 Task: Browser and upload resume.
Action: Mouse moved to (540, 61)
Screenshot: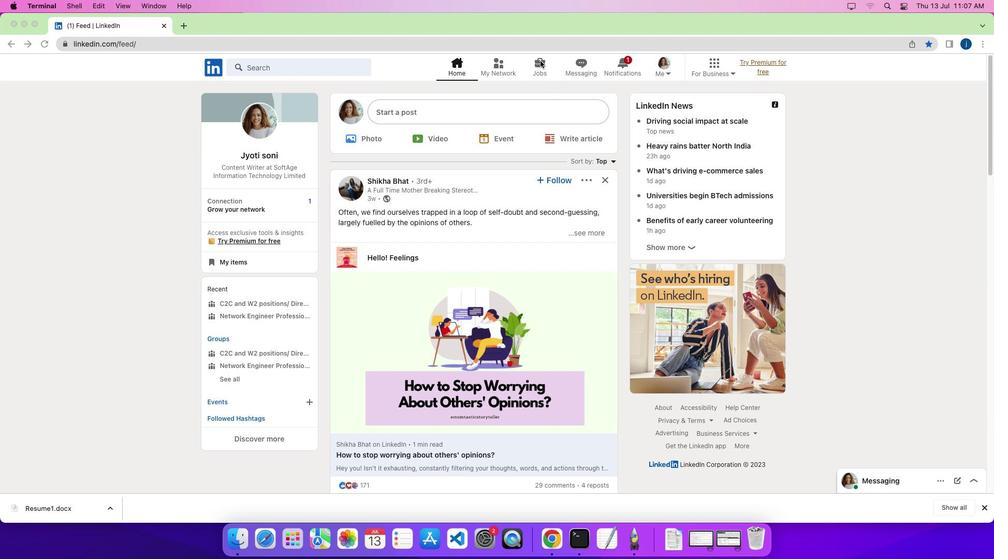 
Action: Mouse pressed left at (540, 61)
Screenshot: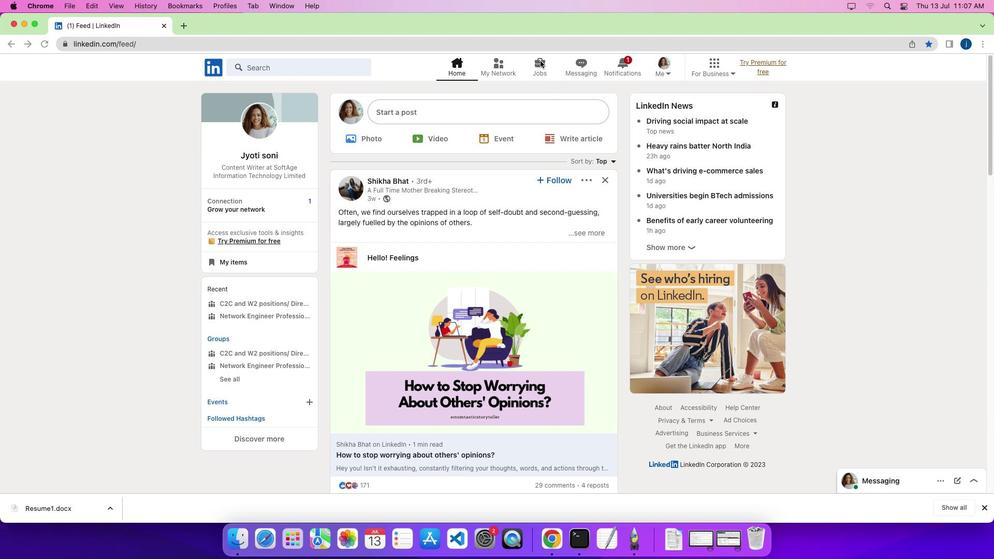 
Action: Mouse pressed left at (540, 61)
Screenshot: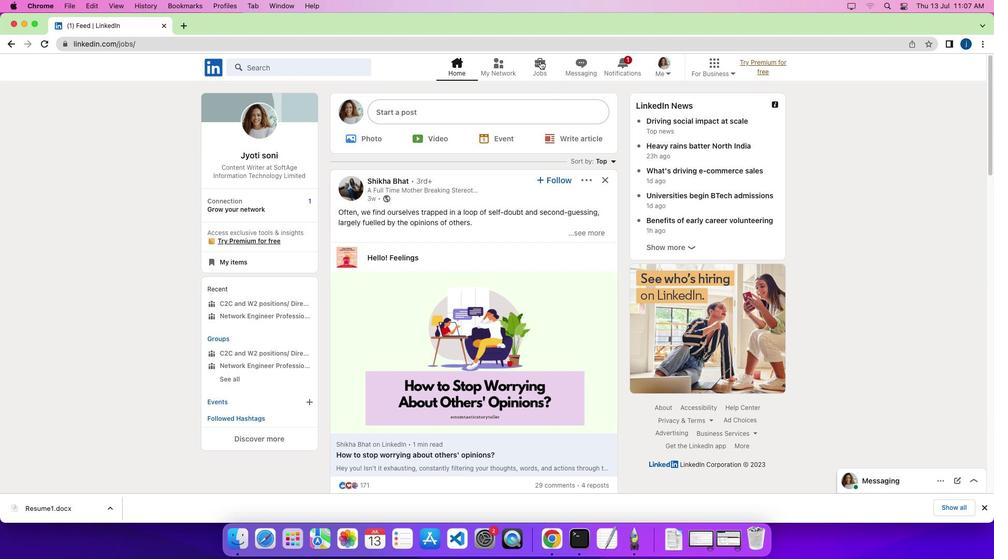 
Action: Mouse moved to (262, 209)
Screenshot: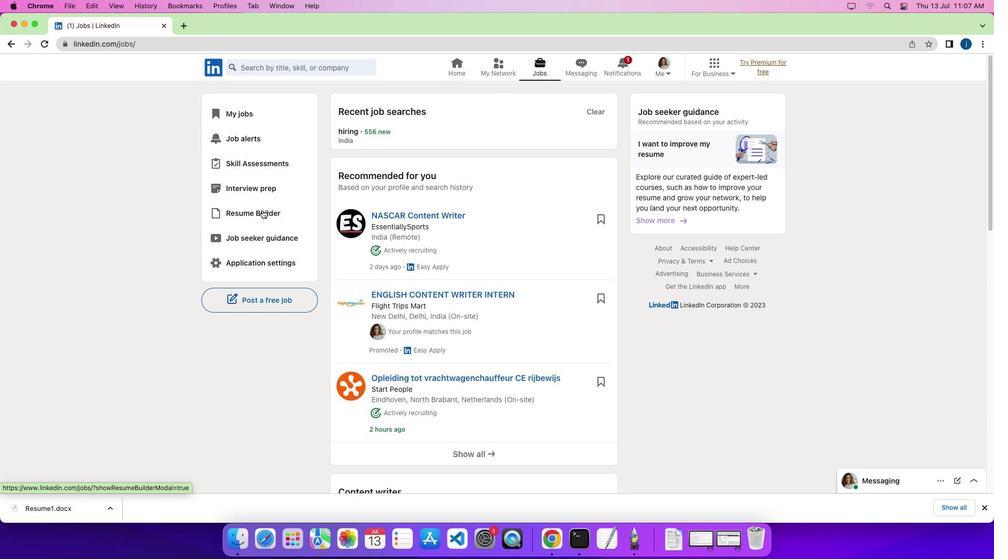 
Action: Mouse pressed left at (262, 209)
Screenshot: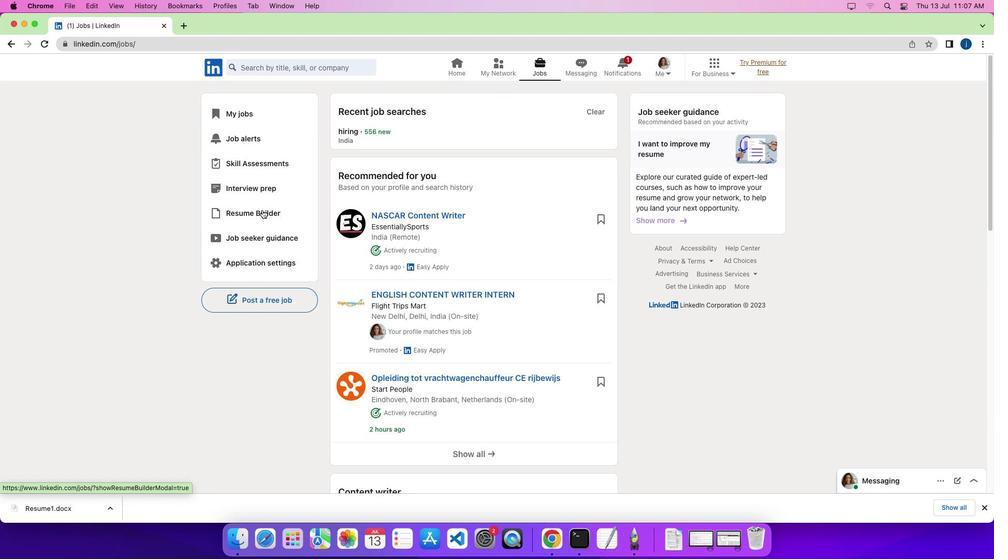 
Action: Mouse moved to (619, 292)
Screenshot: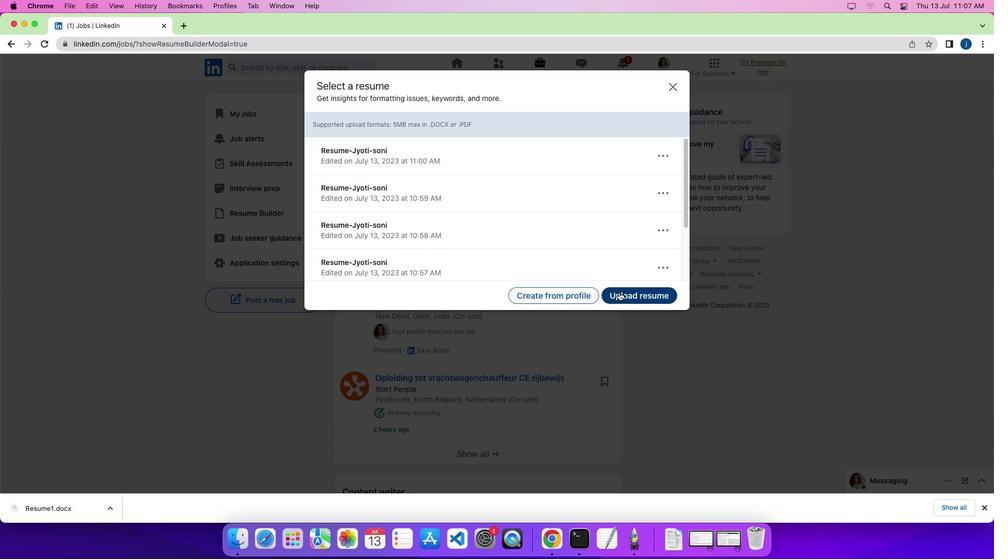 
Action: Mouse pressed left at (619, 292)
Screenshot: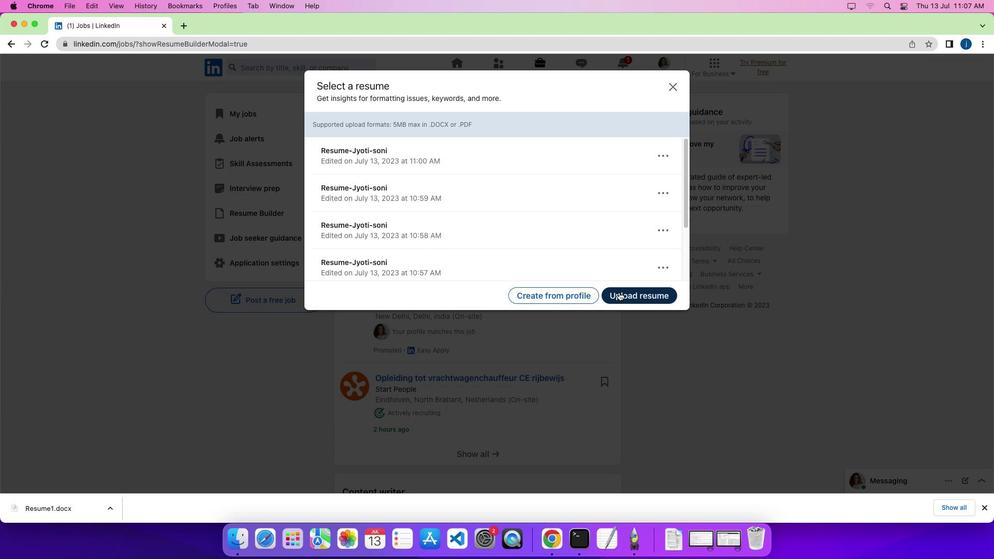 
Action: Mouse moved to (409, 306)
Screenshot: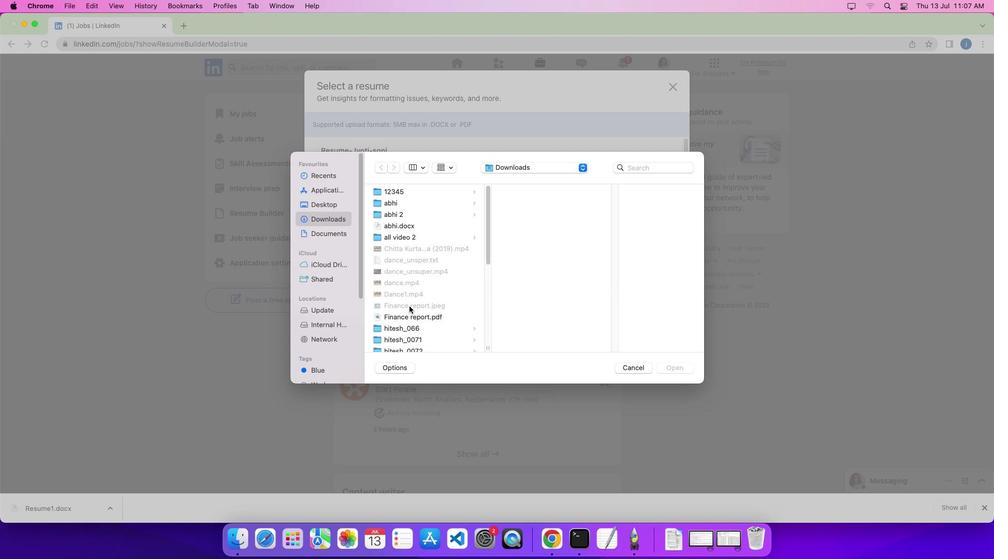 
Action: Mouse scrolled (409, 306) with delta (0, 0)
Screenshot: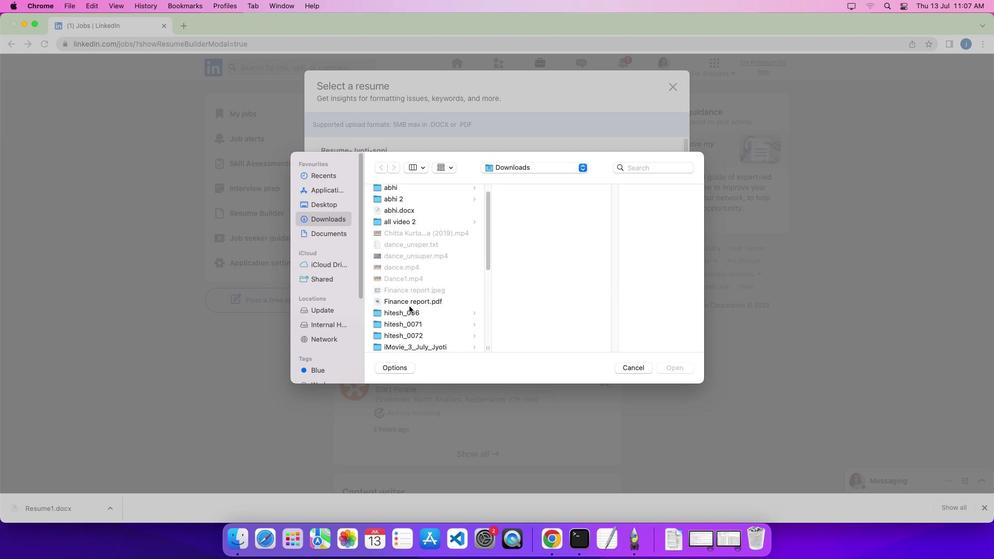 
Action: Mouse scrolled (409, 306) with delta (0, 0)
Screenshot: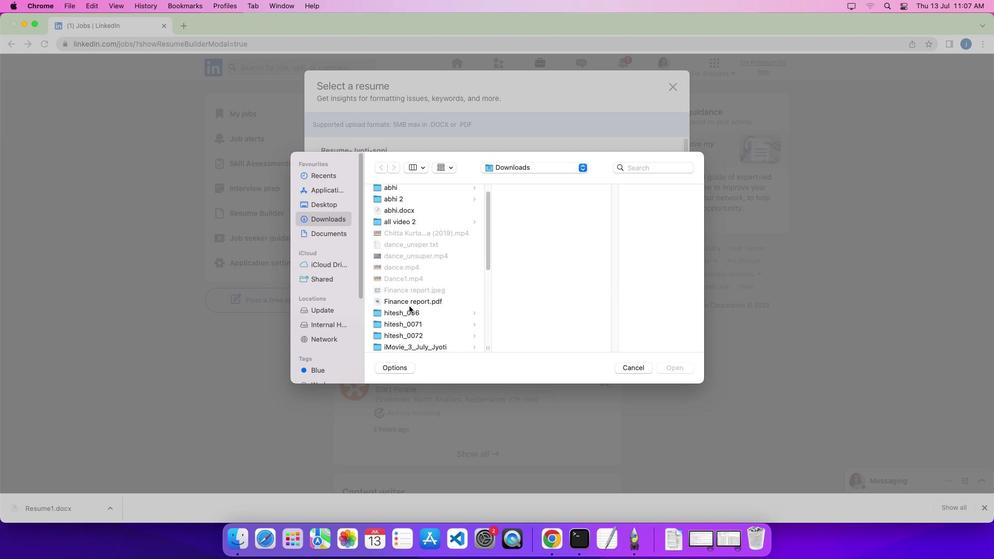 
Action: Mouse scrolled (409, 306) with delta (0, 0)
Screenshot: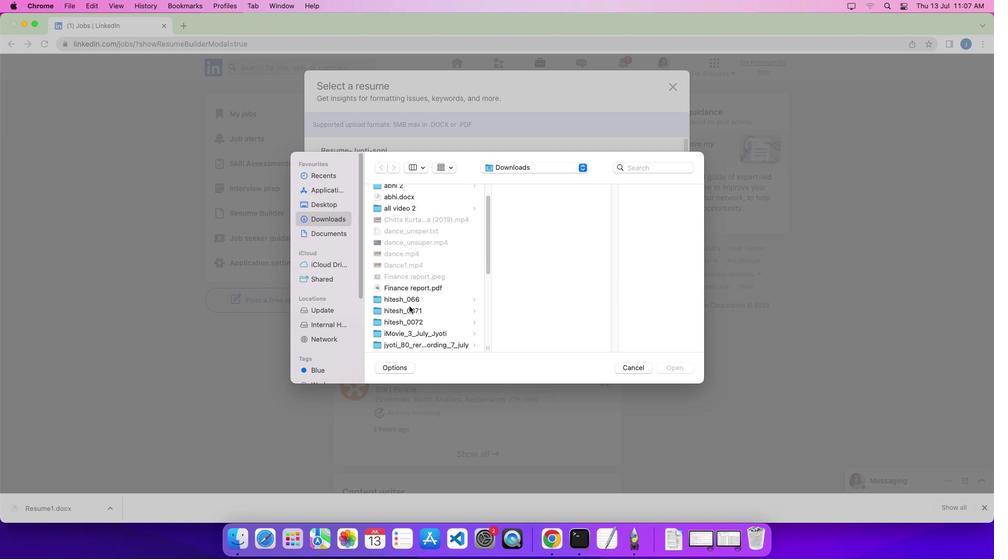 
Action: Mouse scrolled (409, 306) with delta (0, 0)
Screenshot: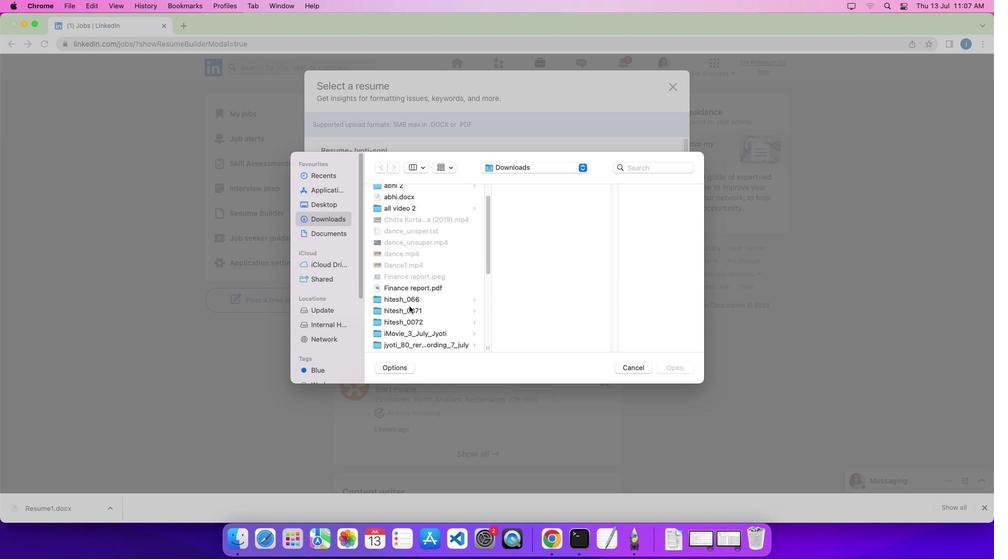 
Action: Mouse scrolled (409, 306) with delta (0, -1)
Screenshot: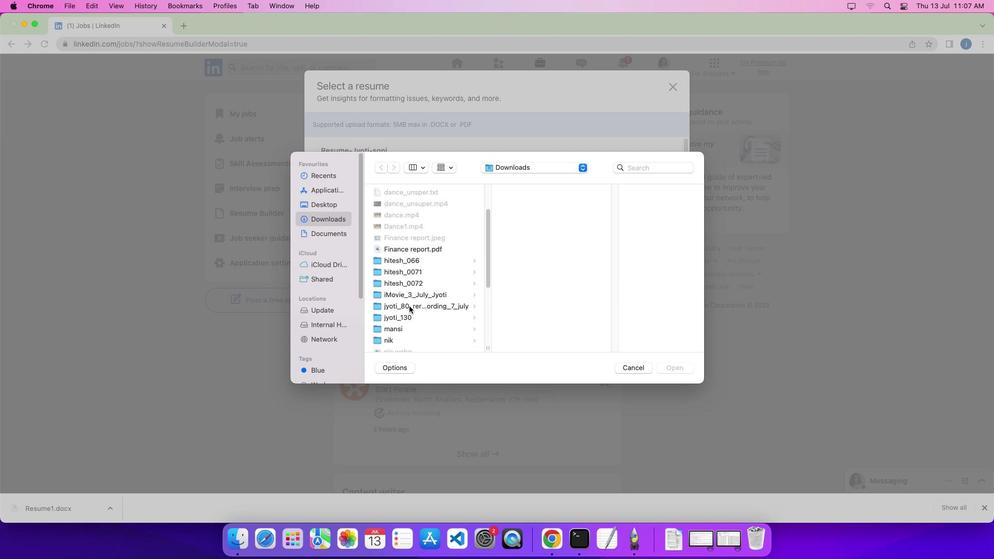 
Action: Mouse scrolled (409, 306) with delta (0, 0)
Screenshot: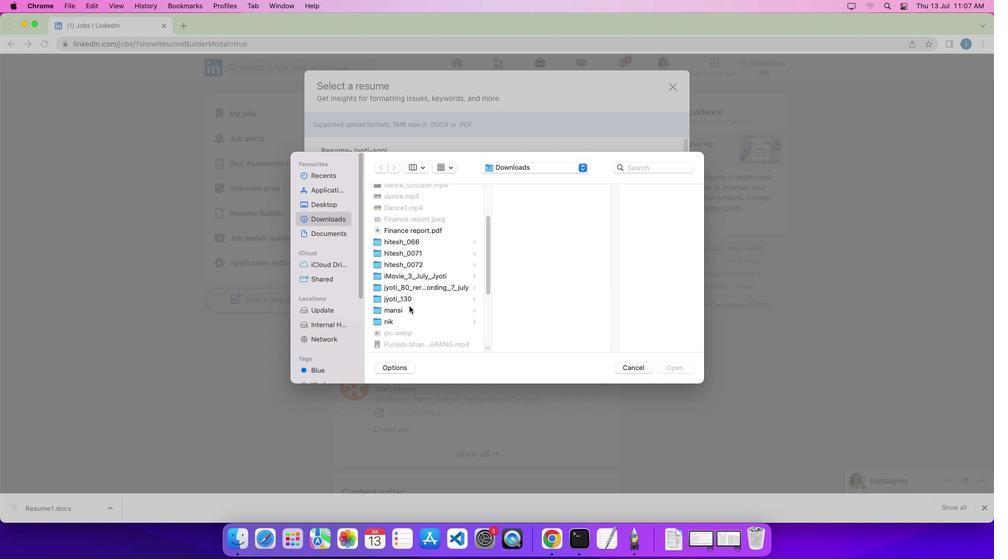 
Action: Mouse scrolled (409, 306) with delta (0, 0)
Screenshot: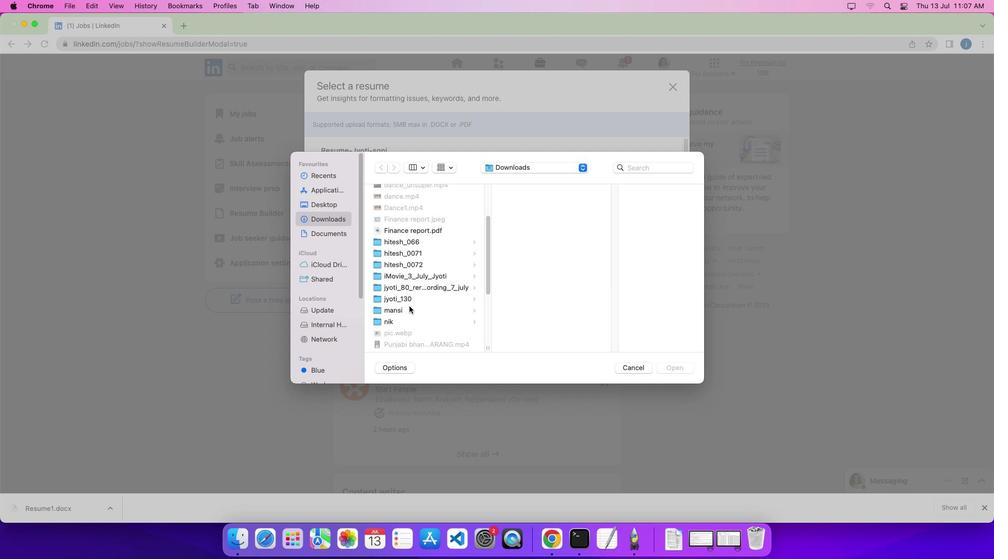 
Action: Mouse scrolled (409, 306) with delta (0, -1)
Screenshot: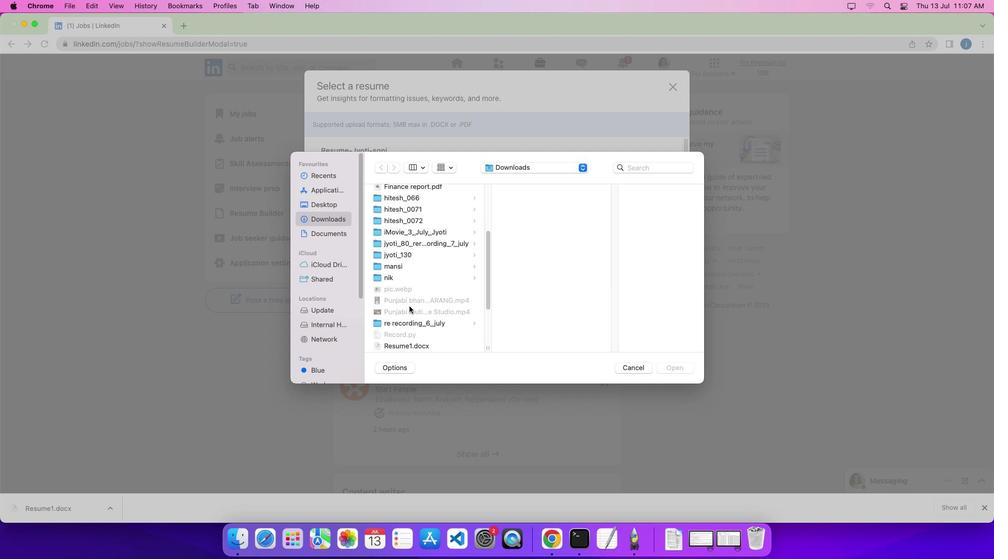 
Action: Mouse scrolled (409, 306) with delta (0, 0)
Screenshot: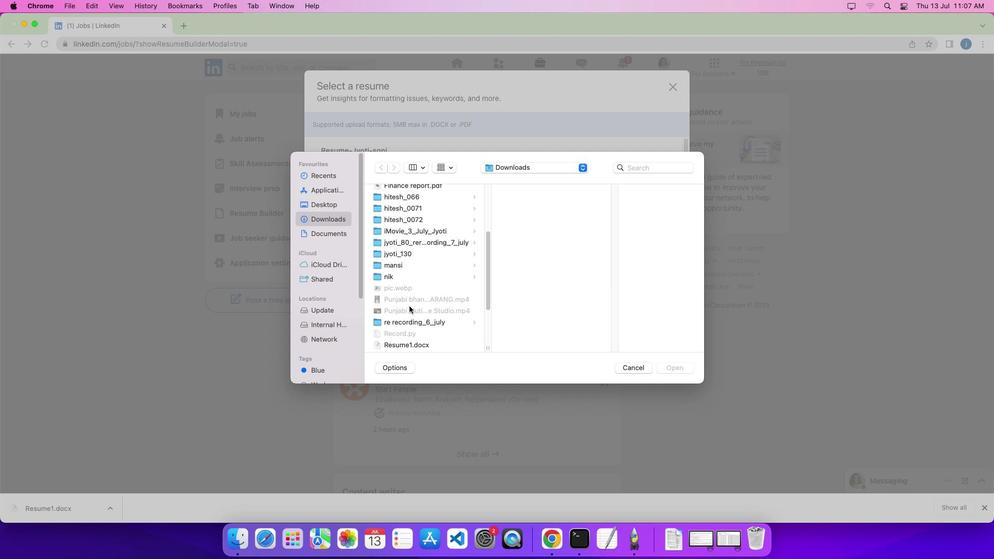 
Action: Mouse scrolled (409, 306) with delta (0, 0)
Screenshot: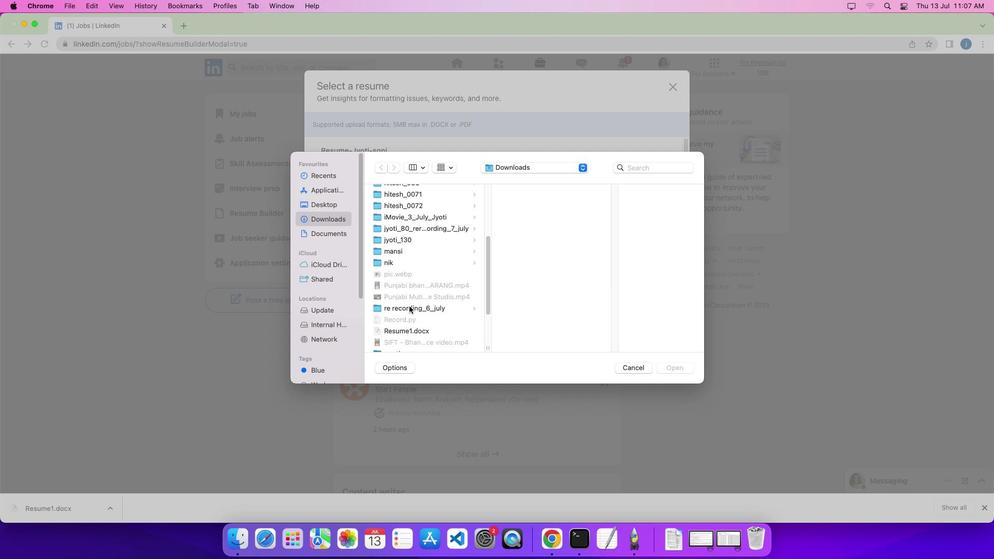 
Action: Mouse moved to (407, 327)
Screenshot: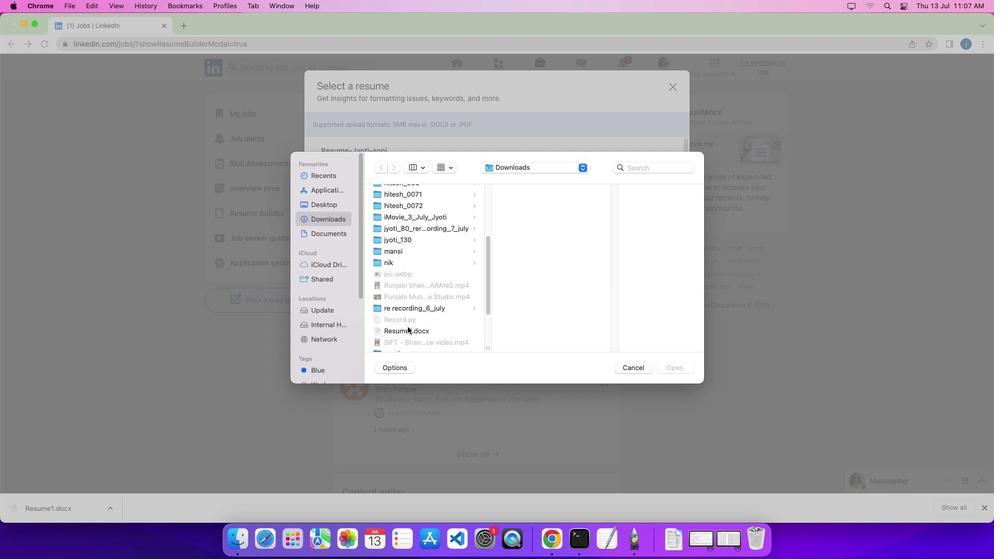 
Action: Mouse pressed left at (407, 327)
Screenshot: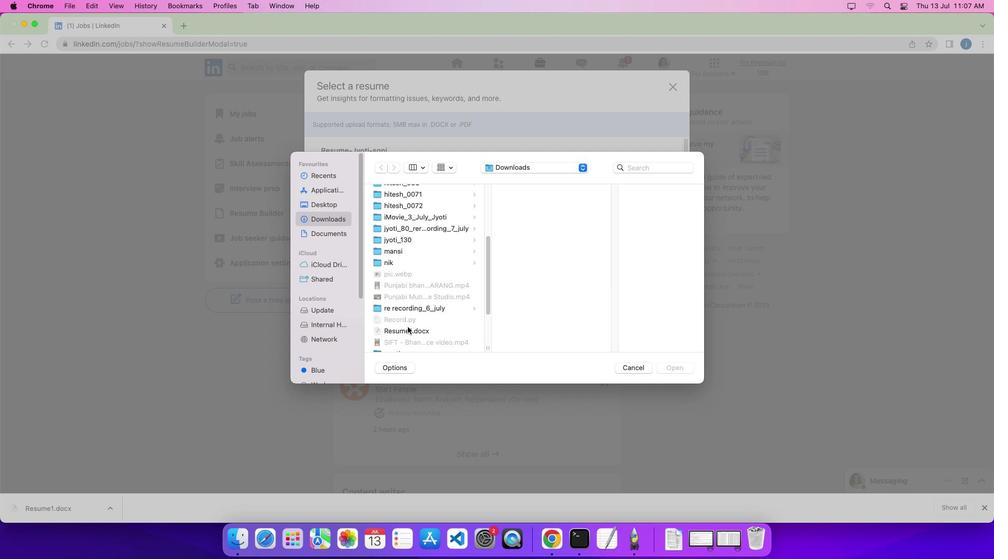 
Action: Mouse moved to (677, 368)
Screenshot: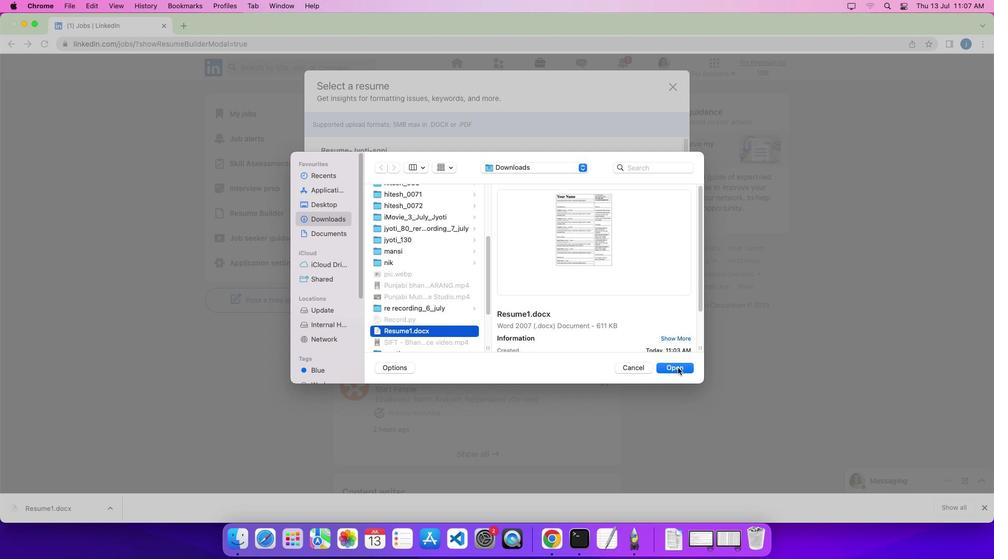 
Action: Mouse pressed left at (677, 368)
Screenshot: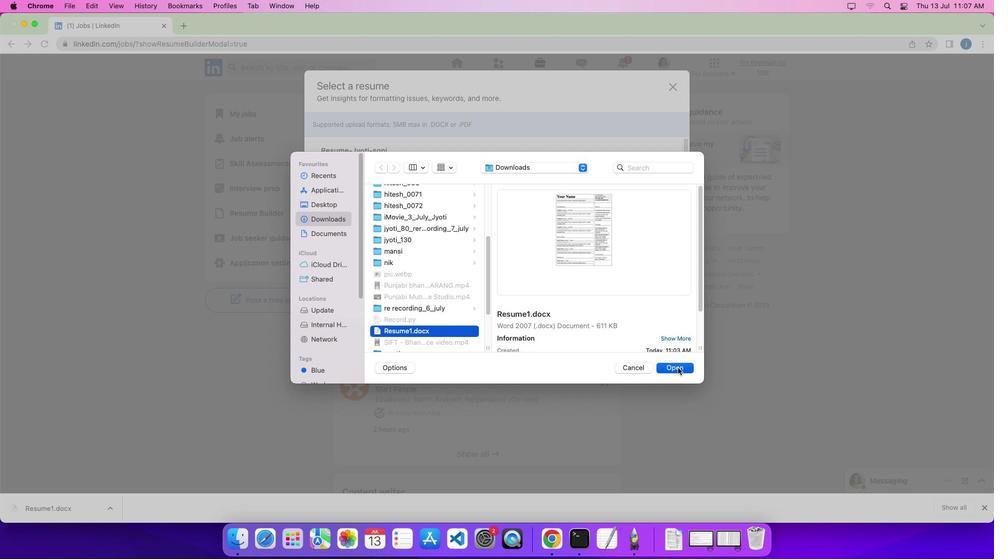 
Action: Mouse moved to (642, 321)
Screenshot: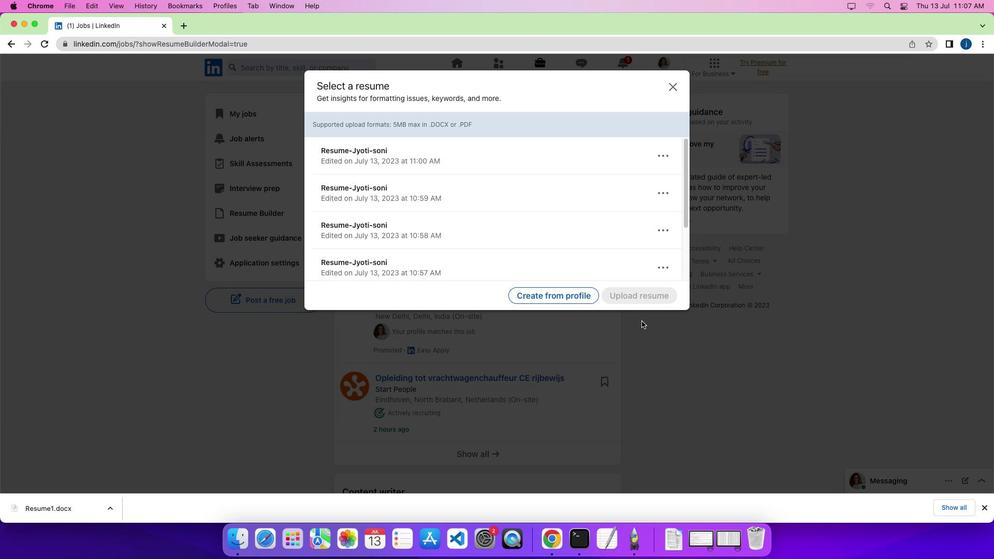 
